 Task: Add Boiron Caulophyllum Thalictroides 30C to the cart.
Action: Mouse moved to (299, 157)
Screenshot: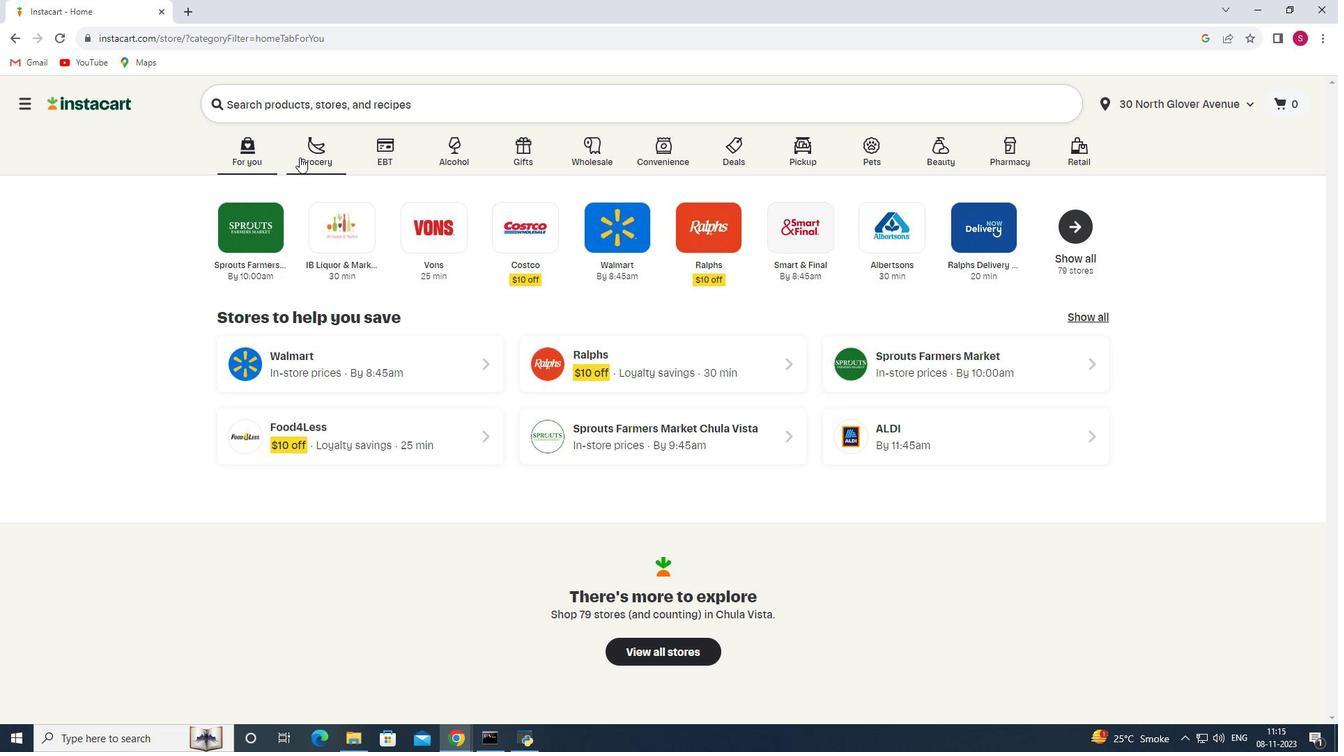 
Action: Mouse pressed left at (299, 157)
Screenshot: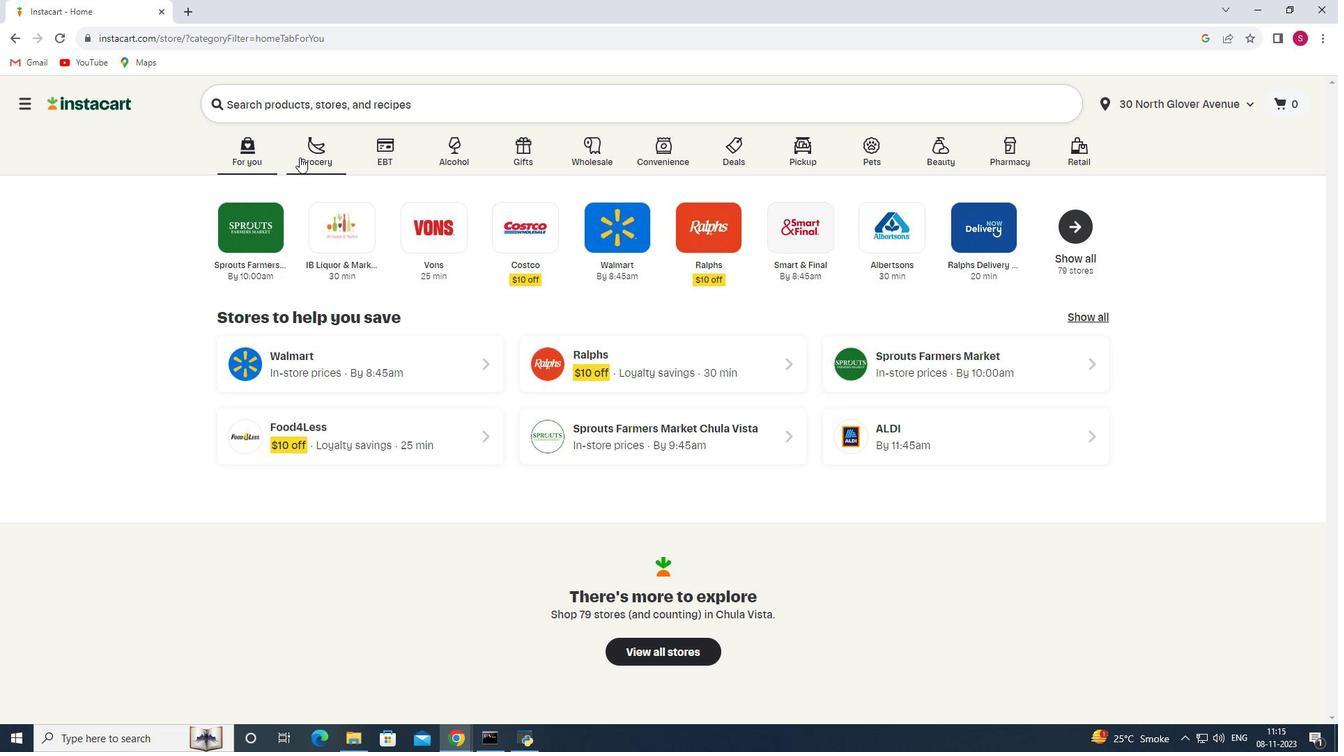 
Action: Mouse moved to (323, 403)
Screenshot: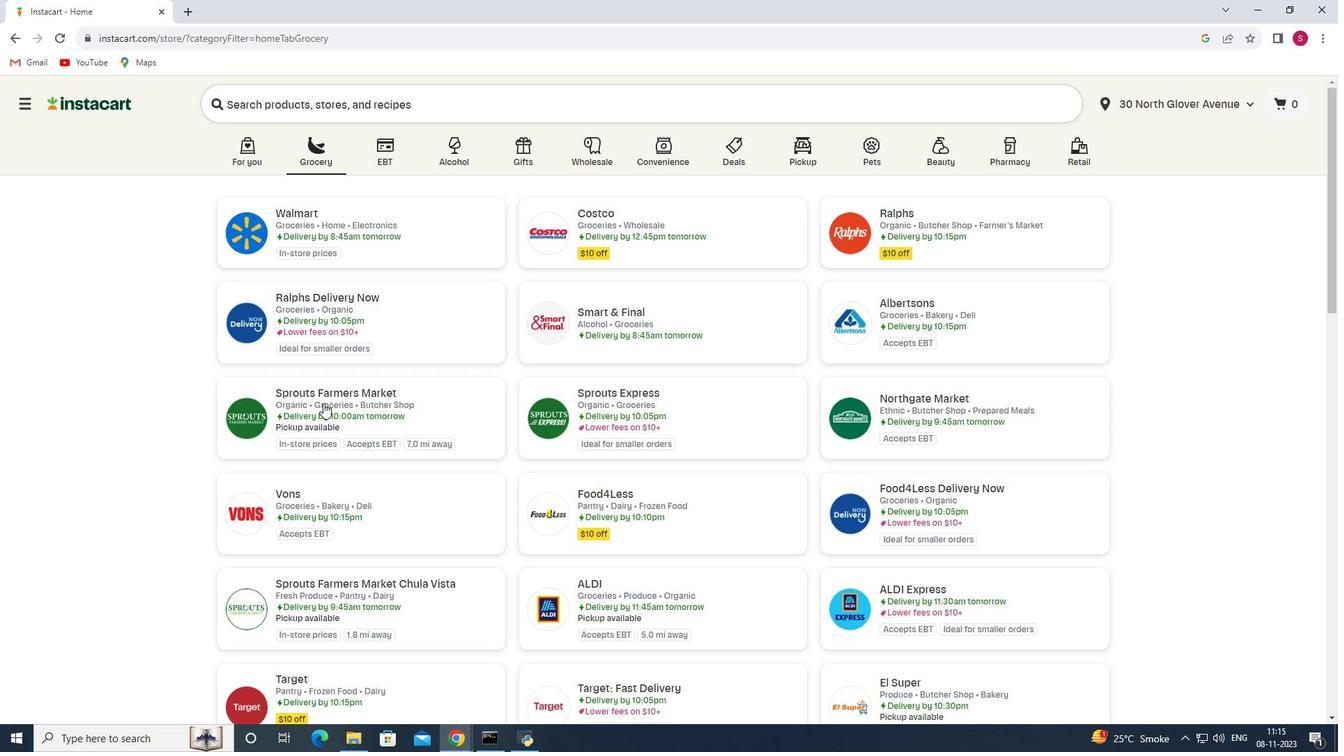 
Action: Mouse pressed left at (323, 403)
Screenshot: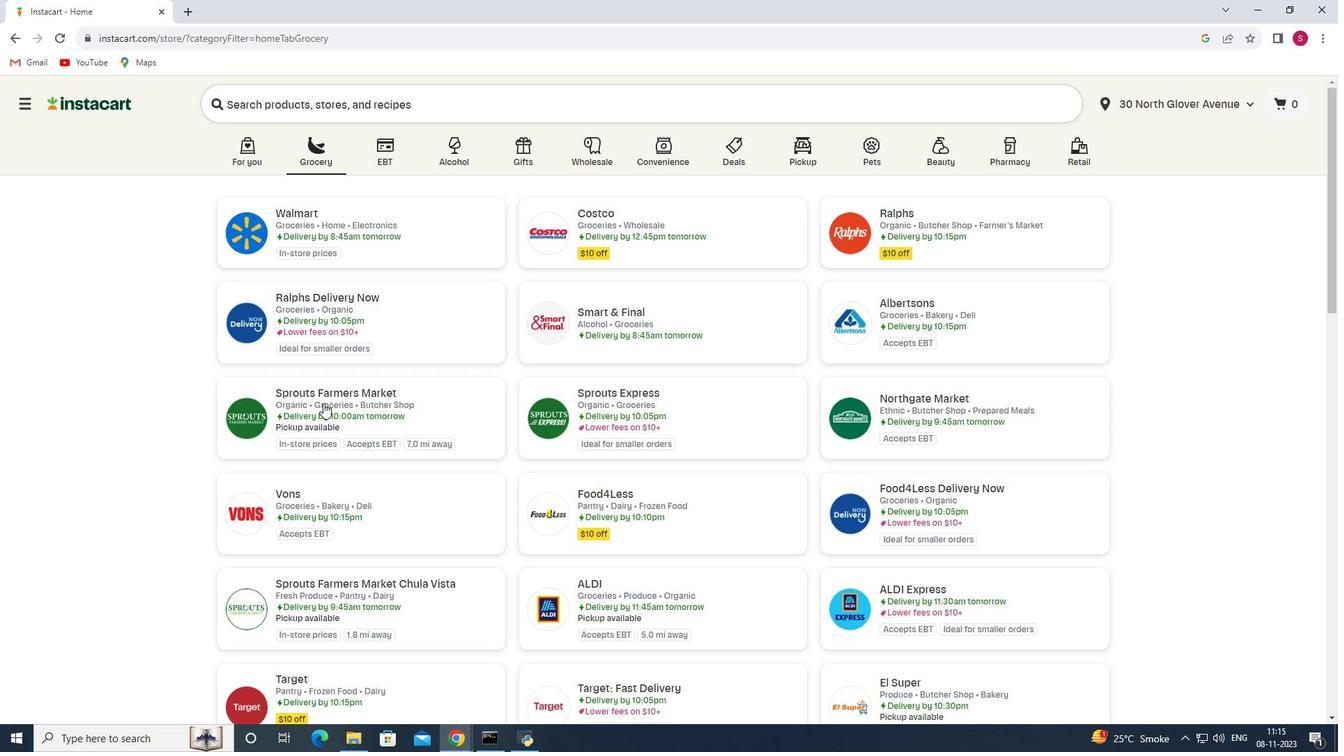 
Action: Mouse moved to (51, 426)
Screenshot: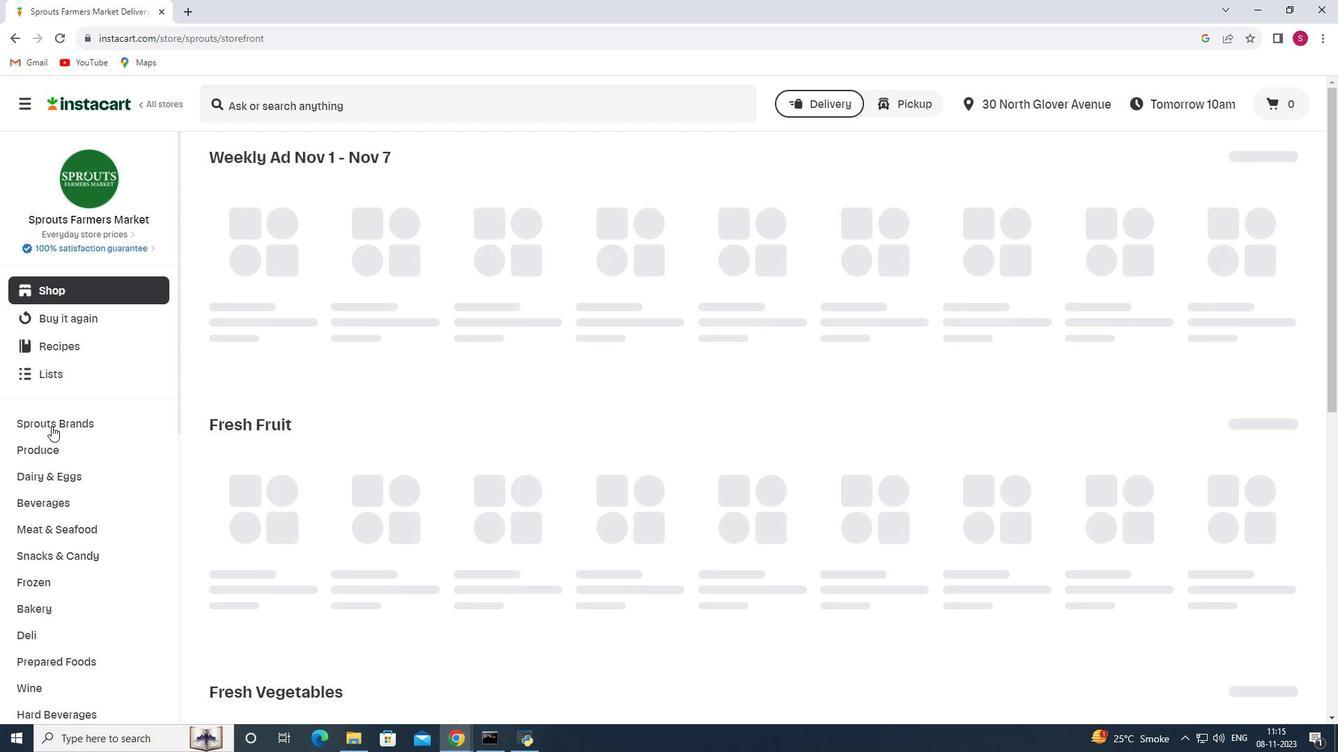 
Action: Mouse scrolled (51, 425) with delta (0, 0)
Screenshot: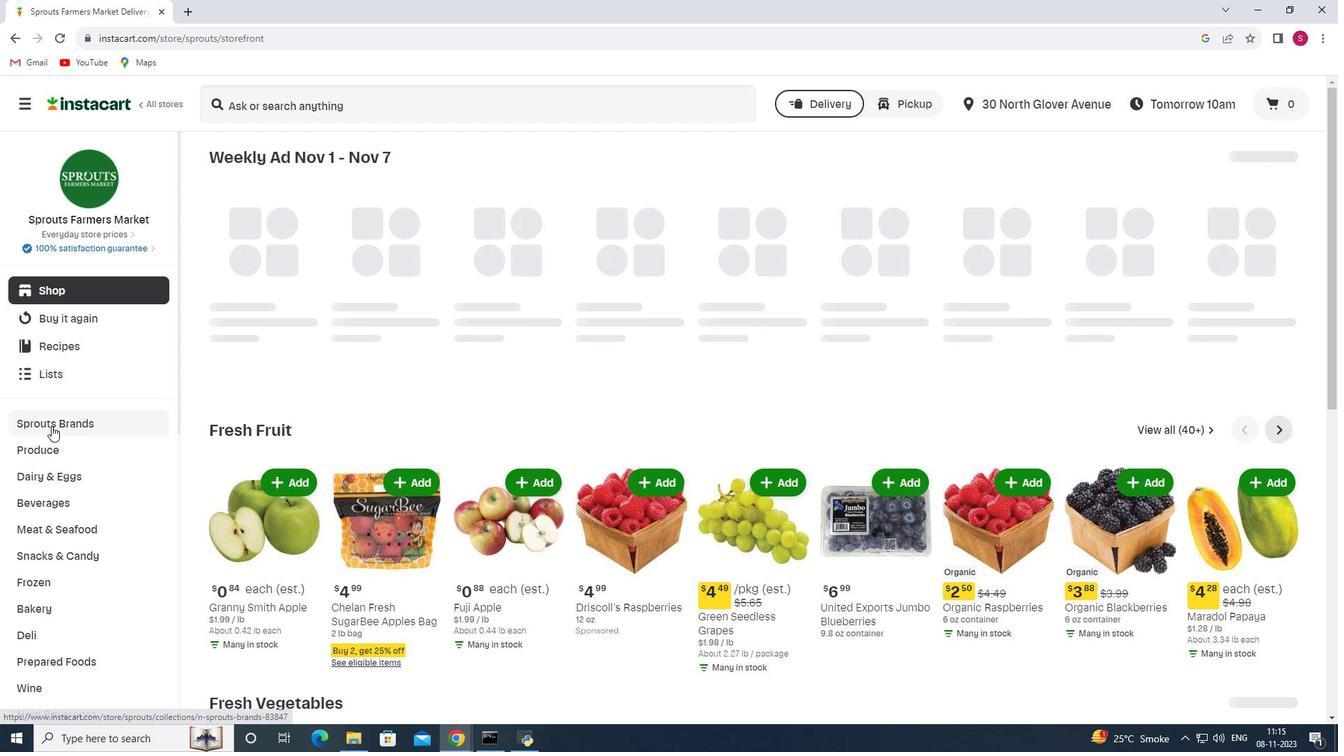 
Action: Mouse scrolled (51, 425) with delta (0, 0)
Screenshot: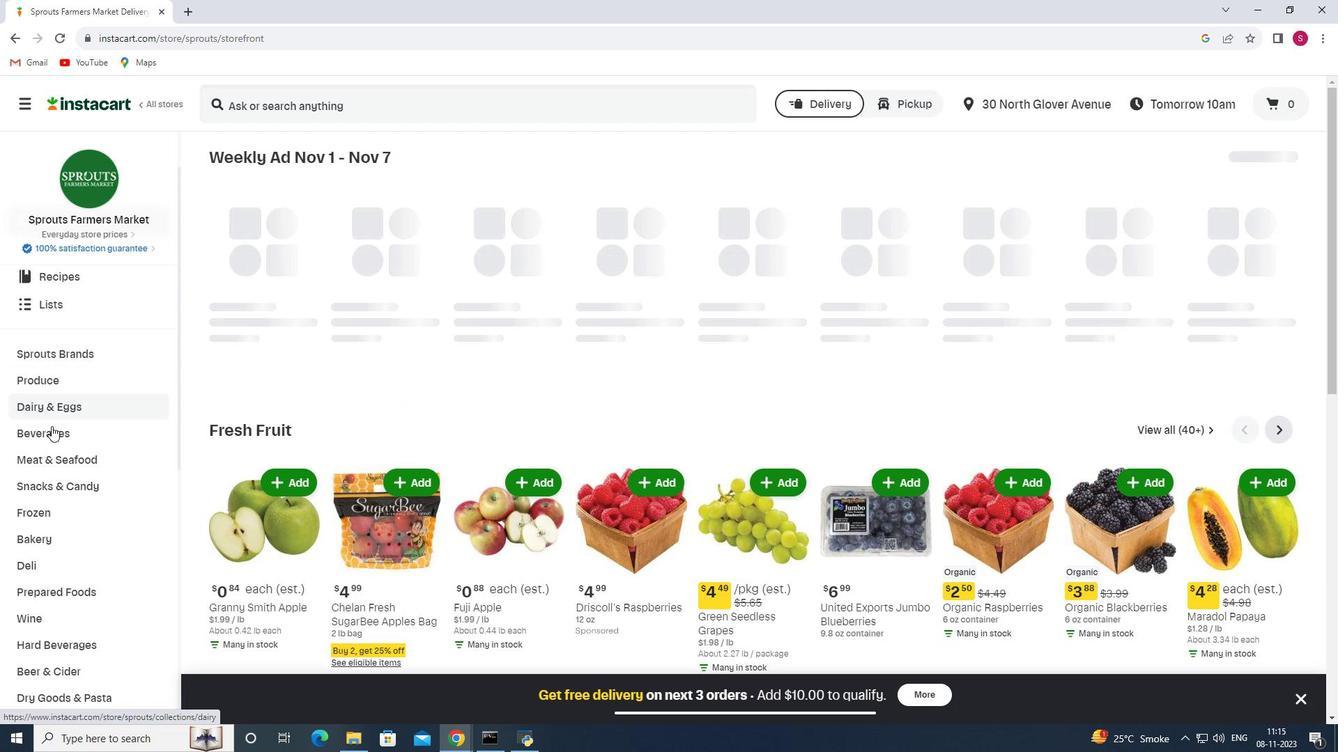 
Action: Mouse scrolled (51, 425) with delta (0, 0)
Screenshot: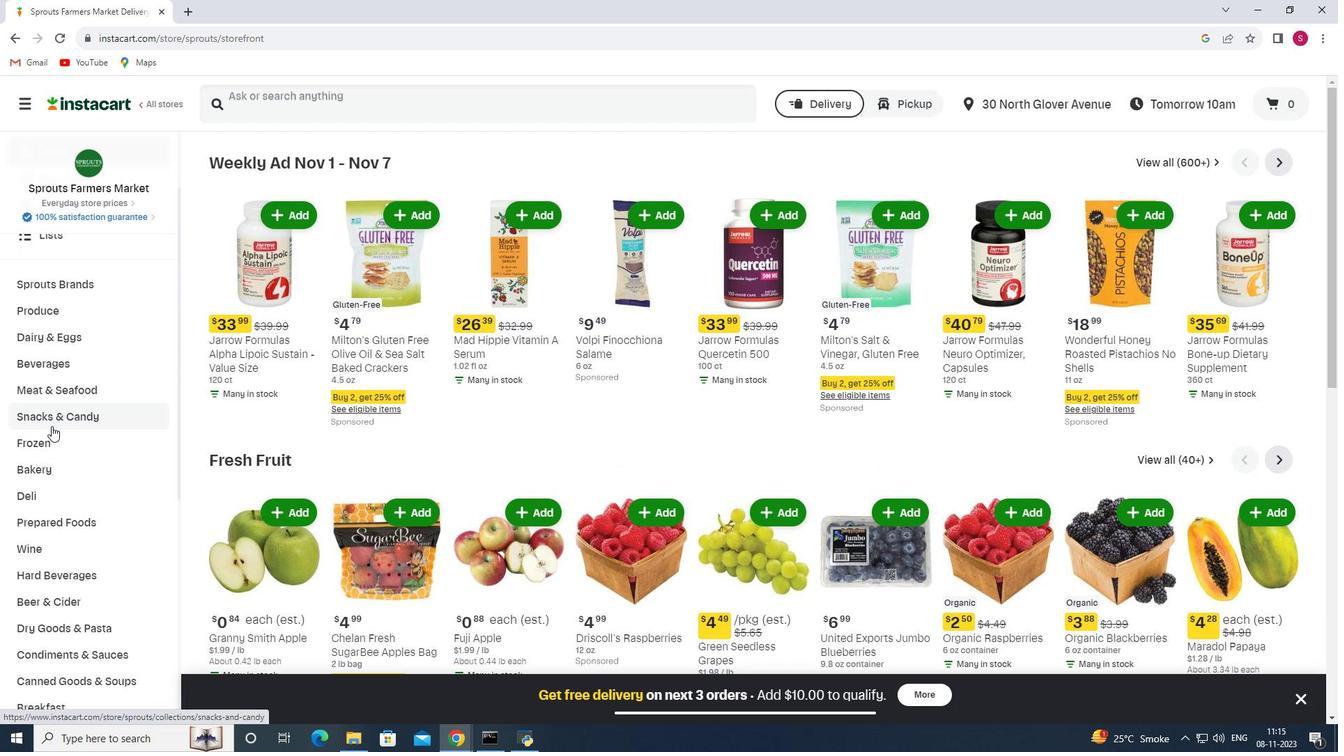 
Action: Mouse scrolled (51, 425) with delta (0, 0)
Screenshot: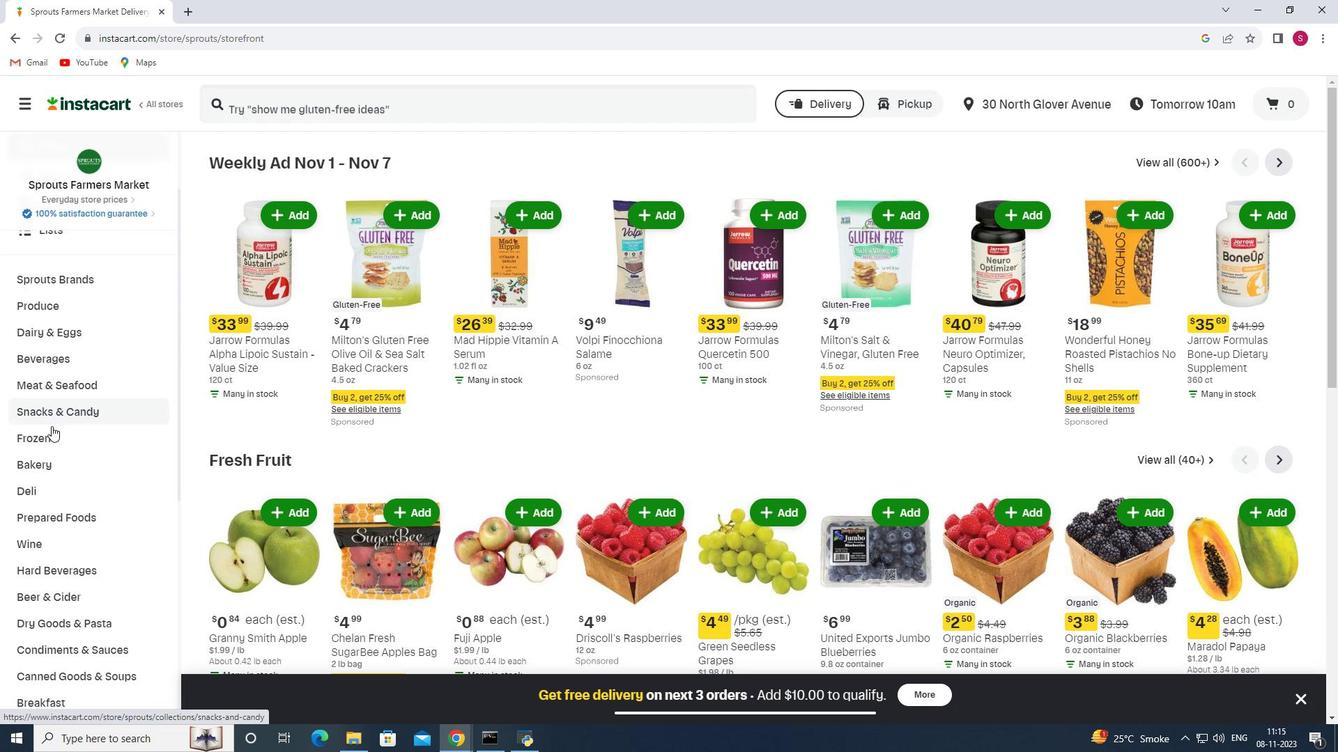 
Action: Mouse scrolled (51, 425) with delta (0, 0)
Screenshot: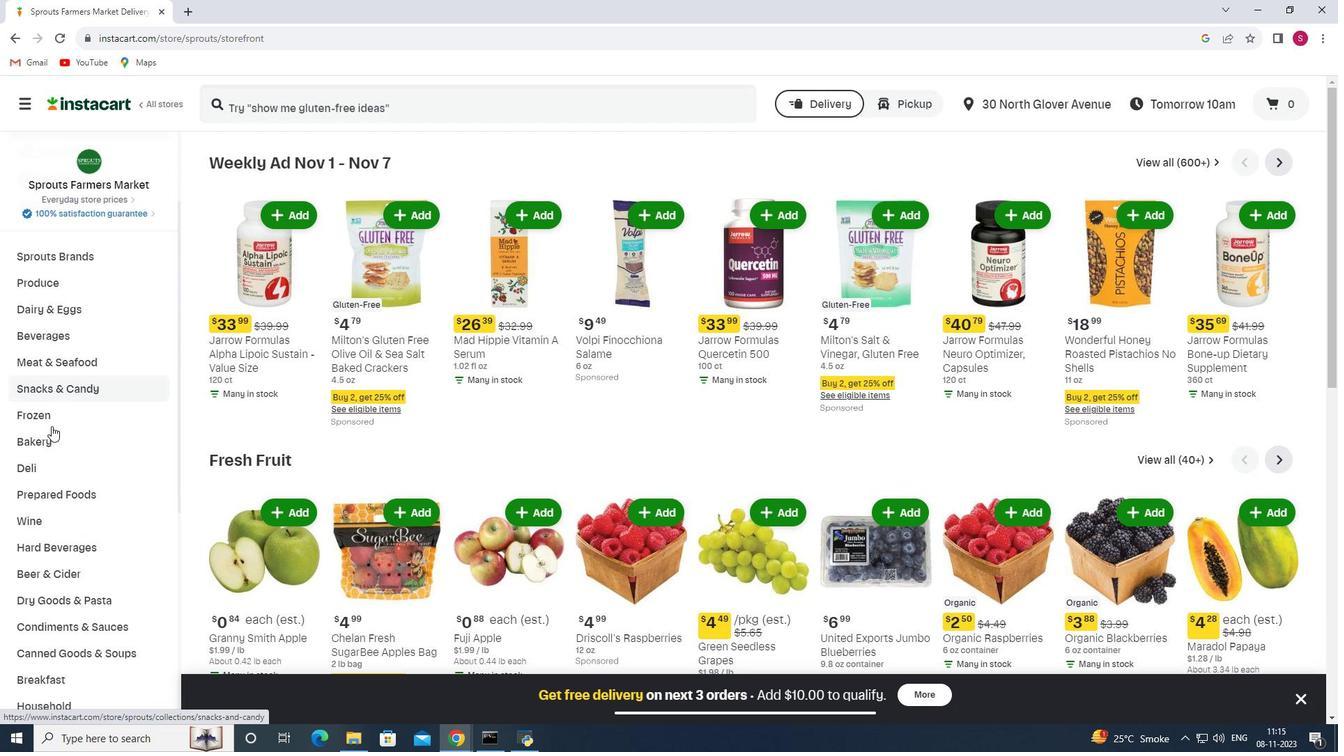 
Action: Mouse scrolled (51, 425) with delta (0, 0)
Screenshot: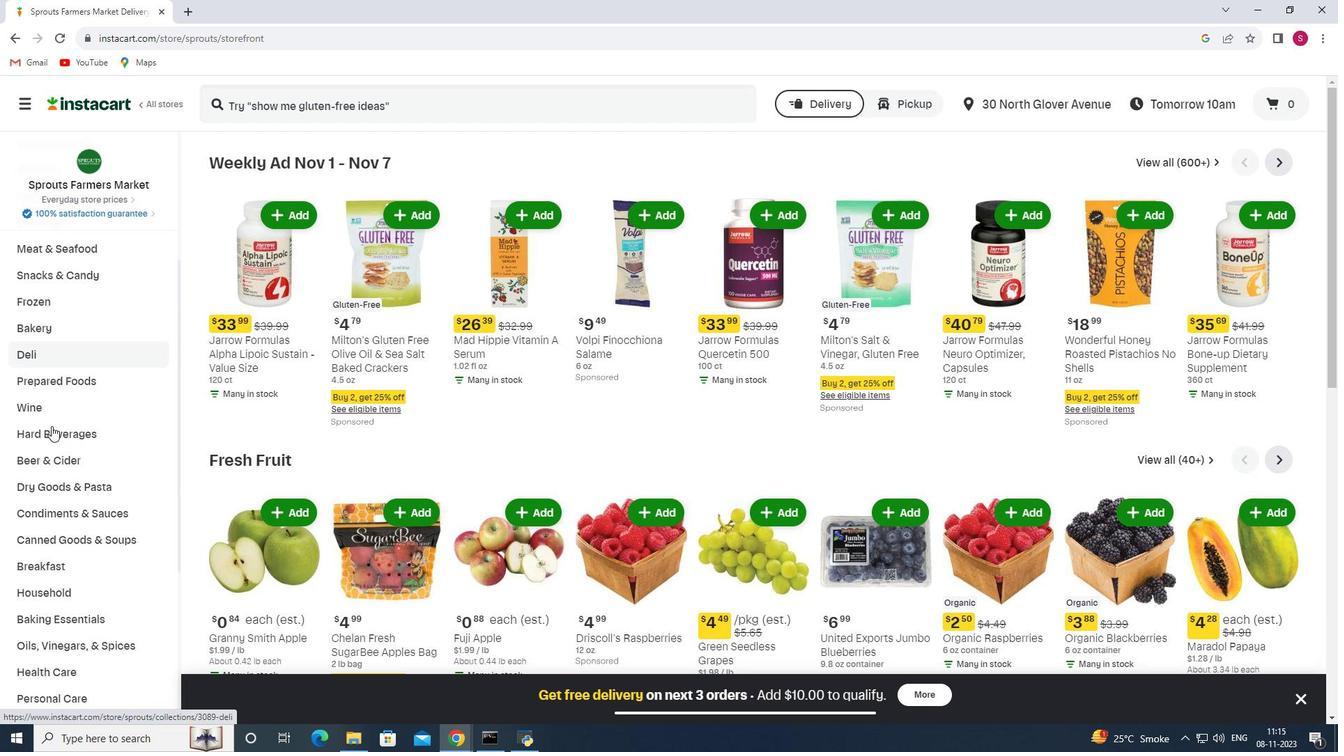 
Action: Mouse moved to (51, 426)
Screenshot: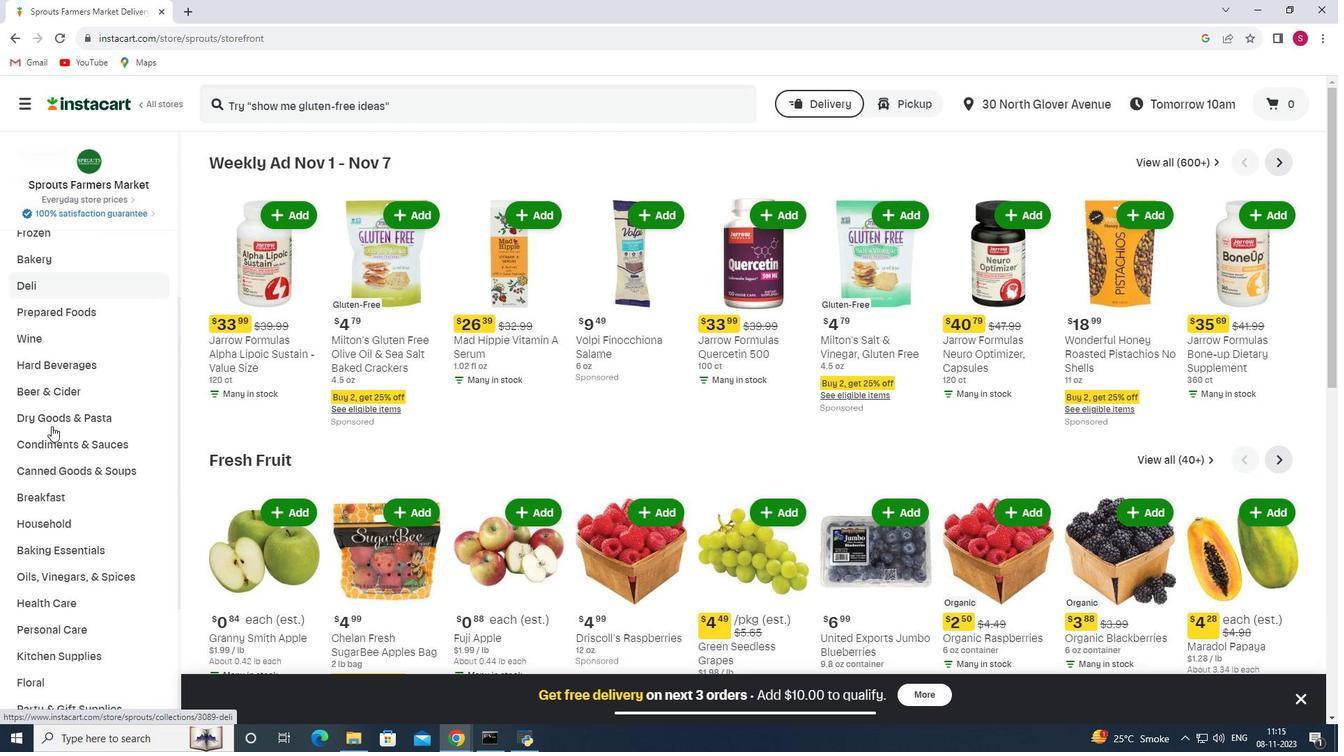 
Action: Mouse scrolled (51, 425) with delta (0, 0)
Screenshot: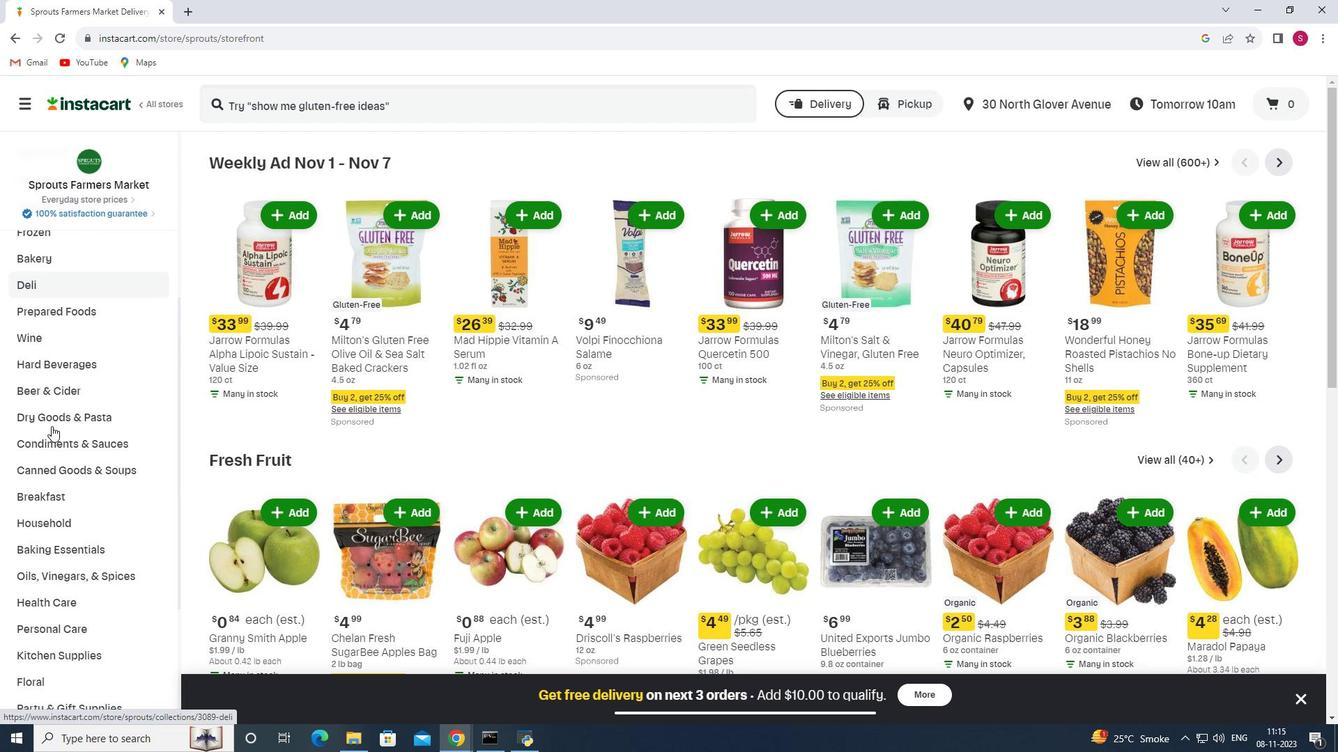 
Action: Mouse scrolled (51, 425) with delta (0, 0)
Screenshot: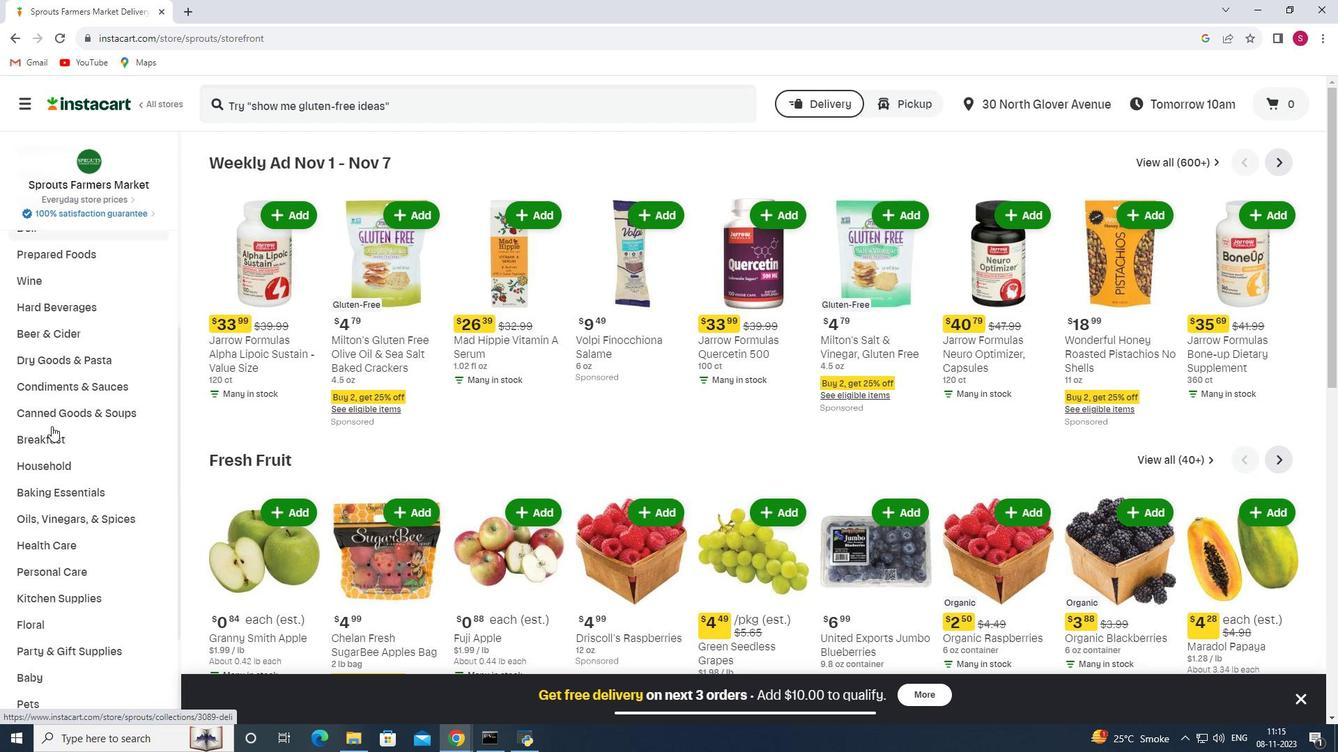 
Action: Mouse scrolled (51, 425) with delta (0, 0)
Screenshot: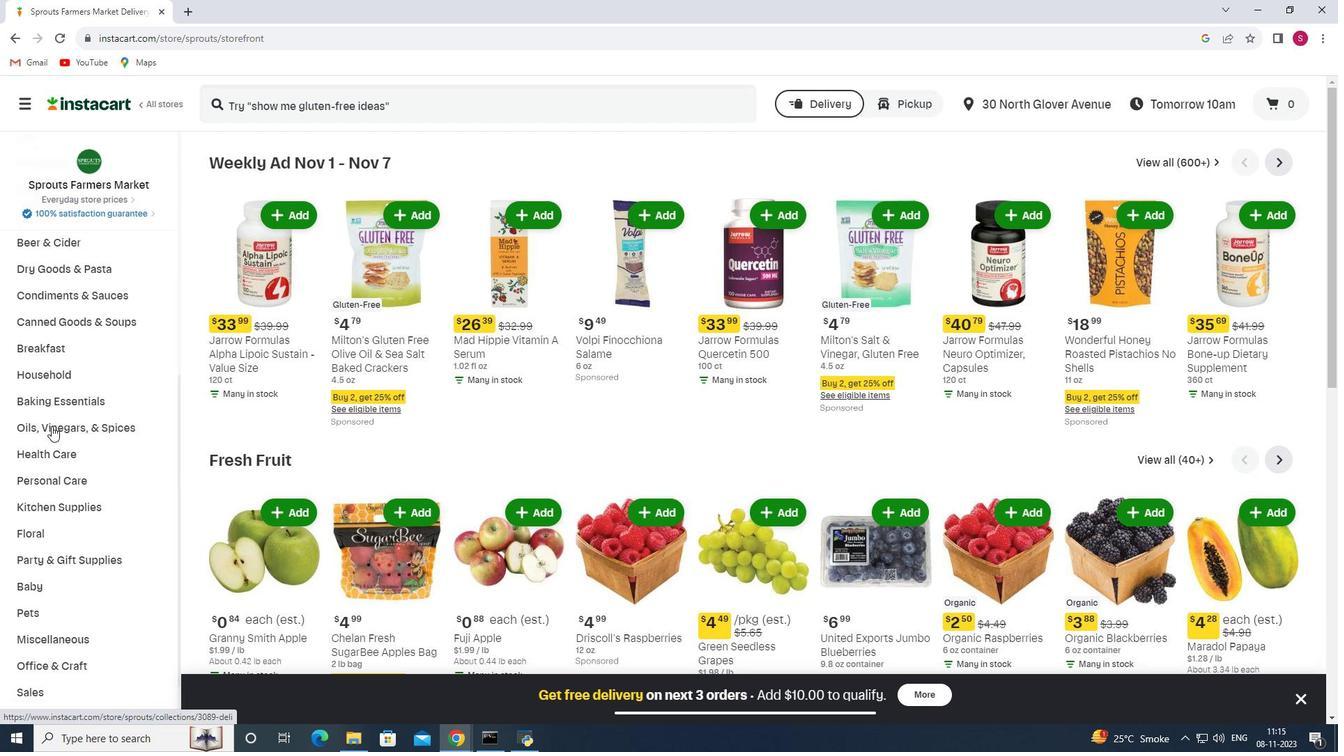 
Action: Mouse moved to (76, 389)
Screenshot: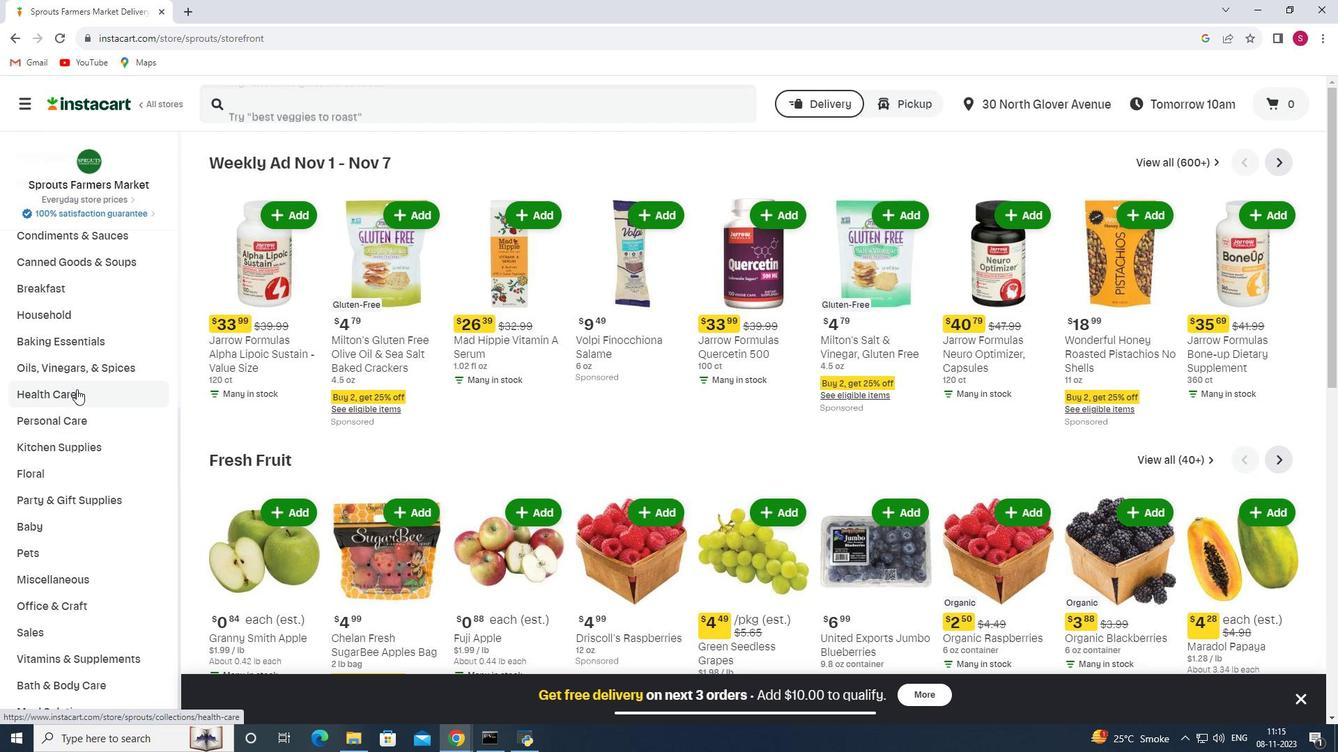 
Action: Mouse pressed left at (76, 389)
Screenshot: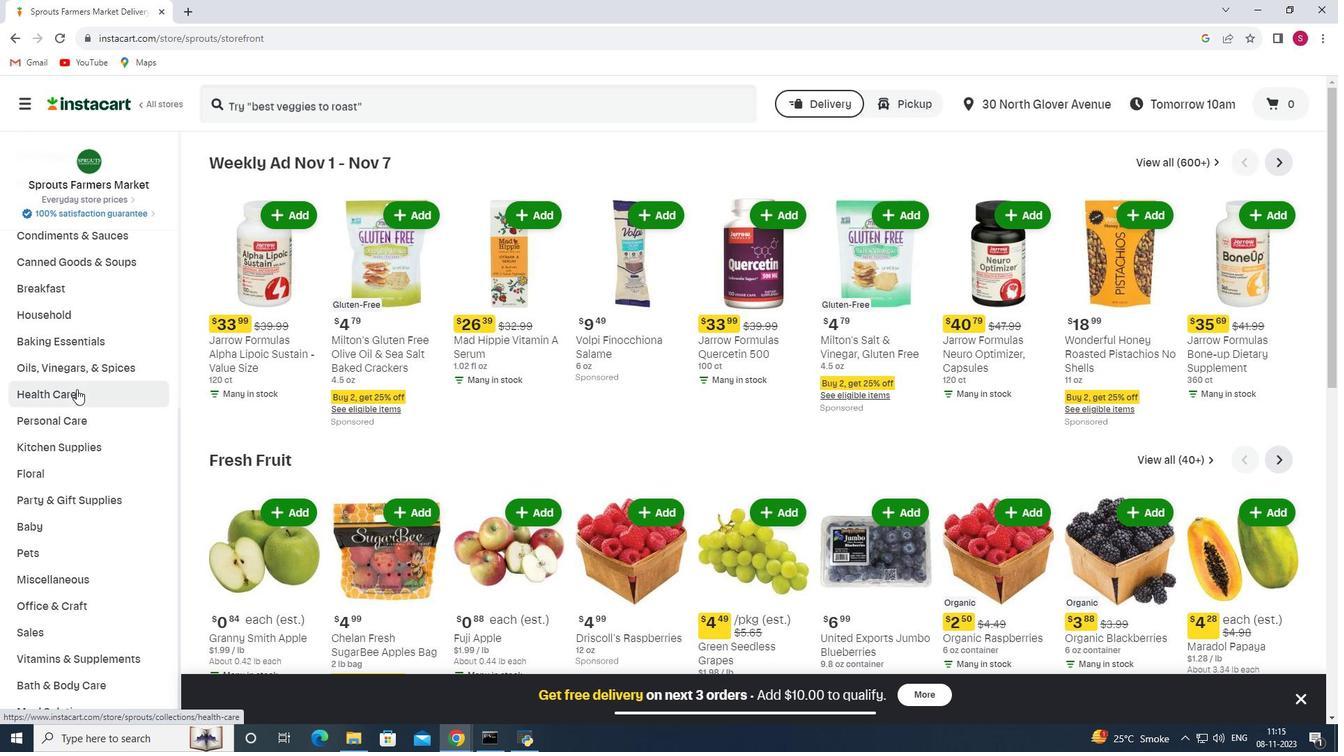
Action: Mouse moved to (457, 192)
Screenshot: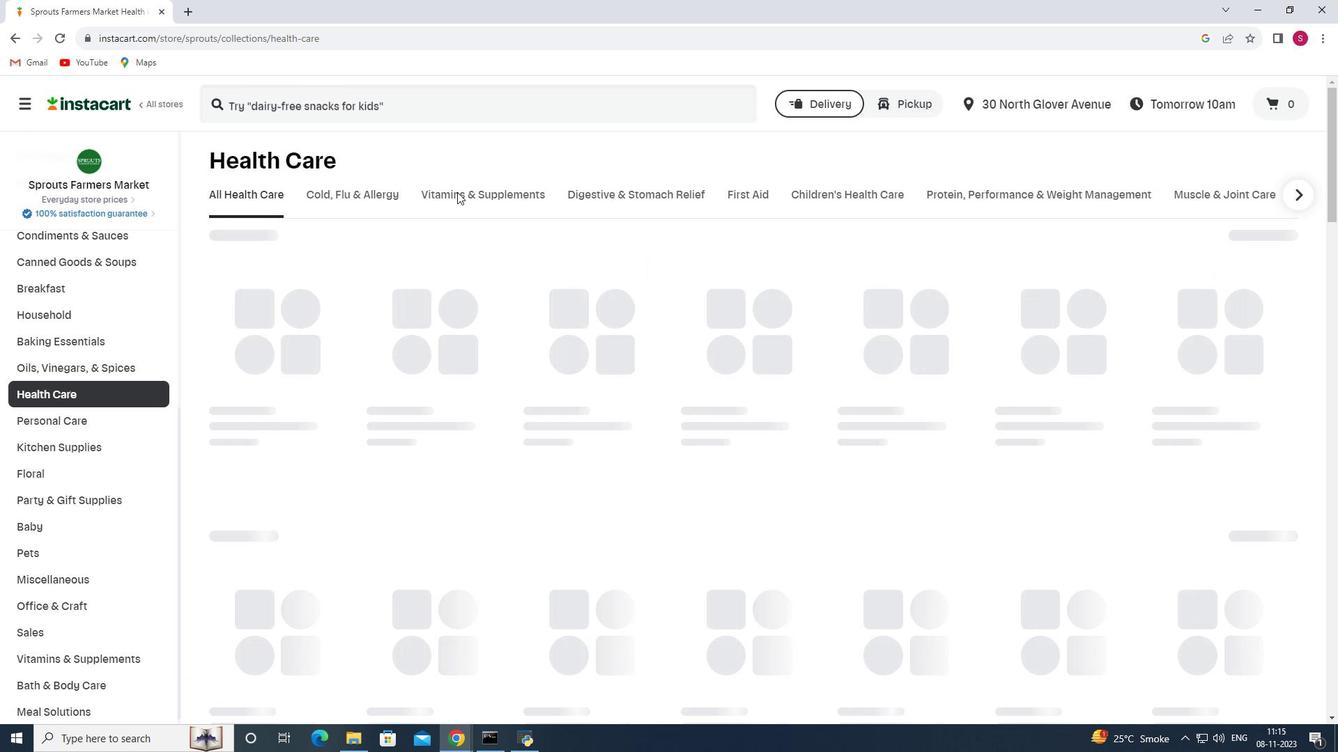 
Action: Mouse pressed left at (457, 192)
Screenshot: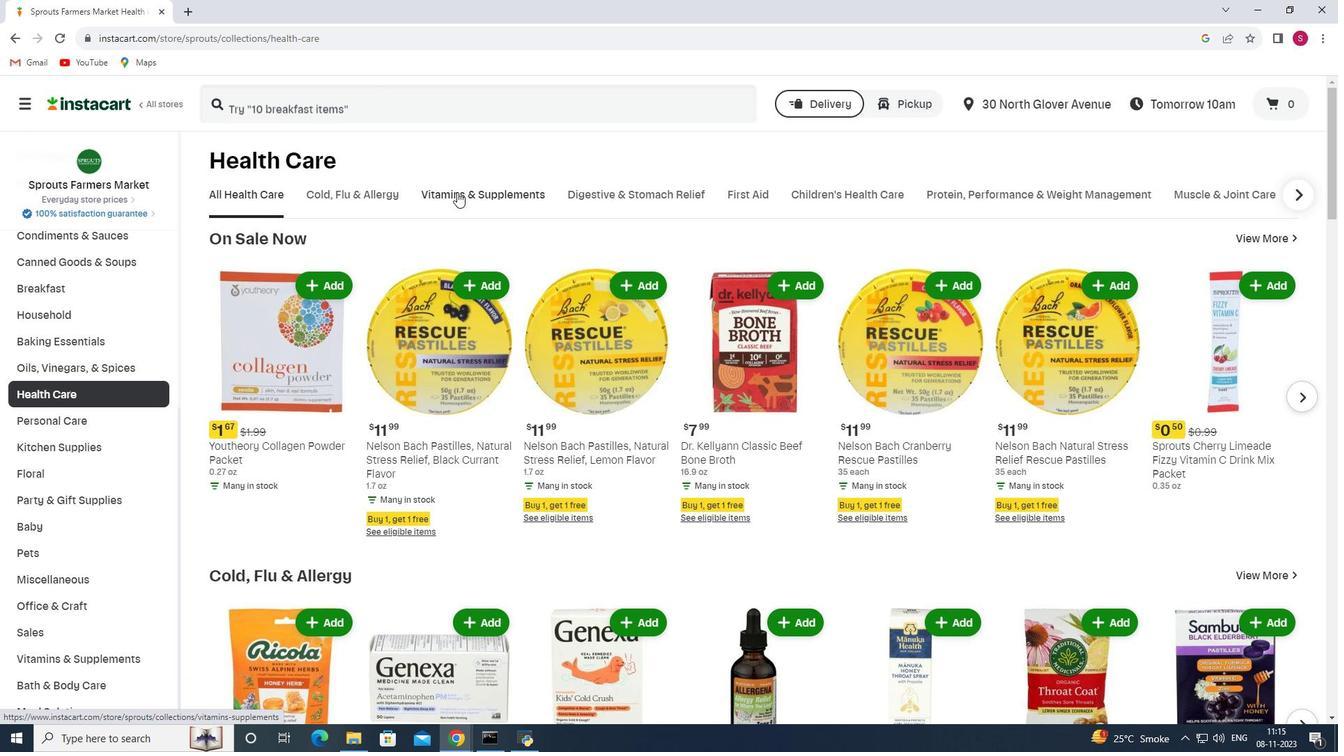
Action: Mouse moved to (1130, 257)
Screenshot: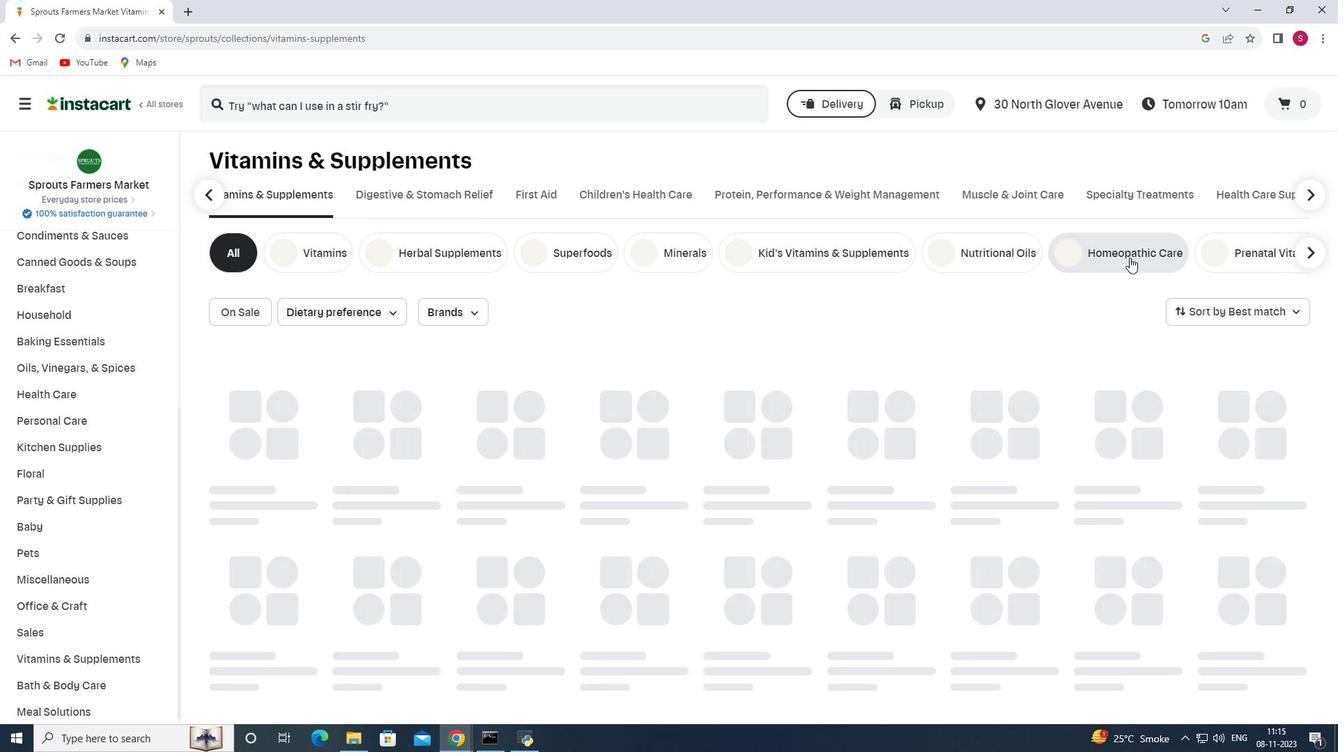 
Action: Mouse pressed left at (1130, 257)
Screenshot: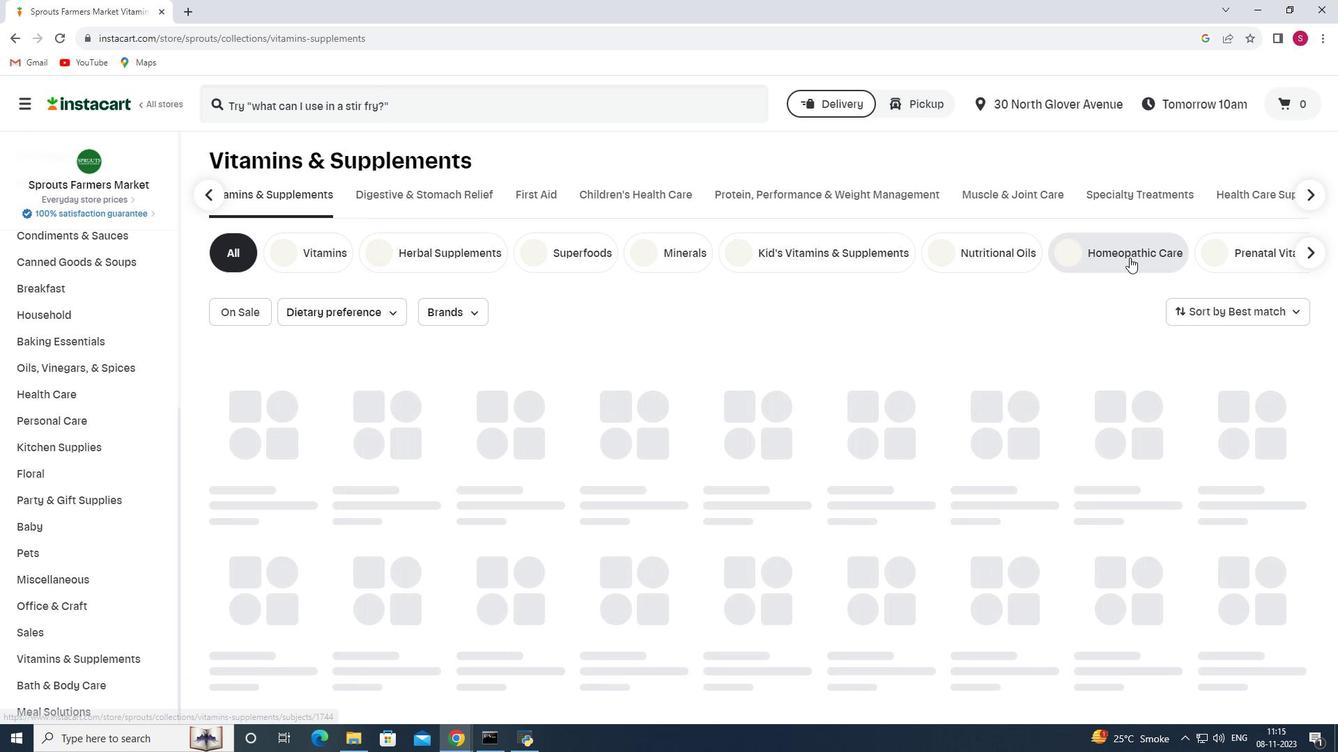 
Action: Mouse moved to (409, 101)
Screenshot: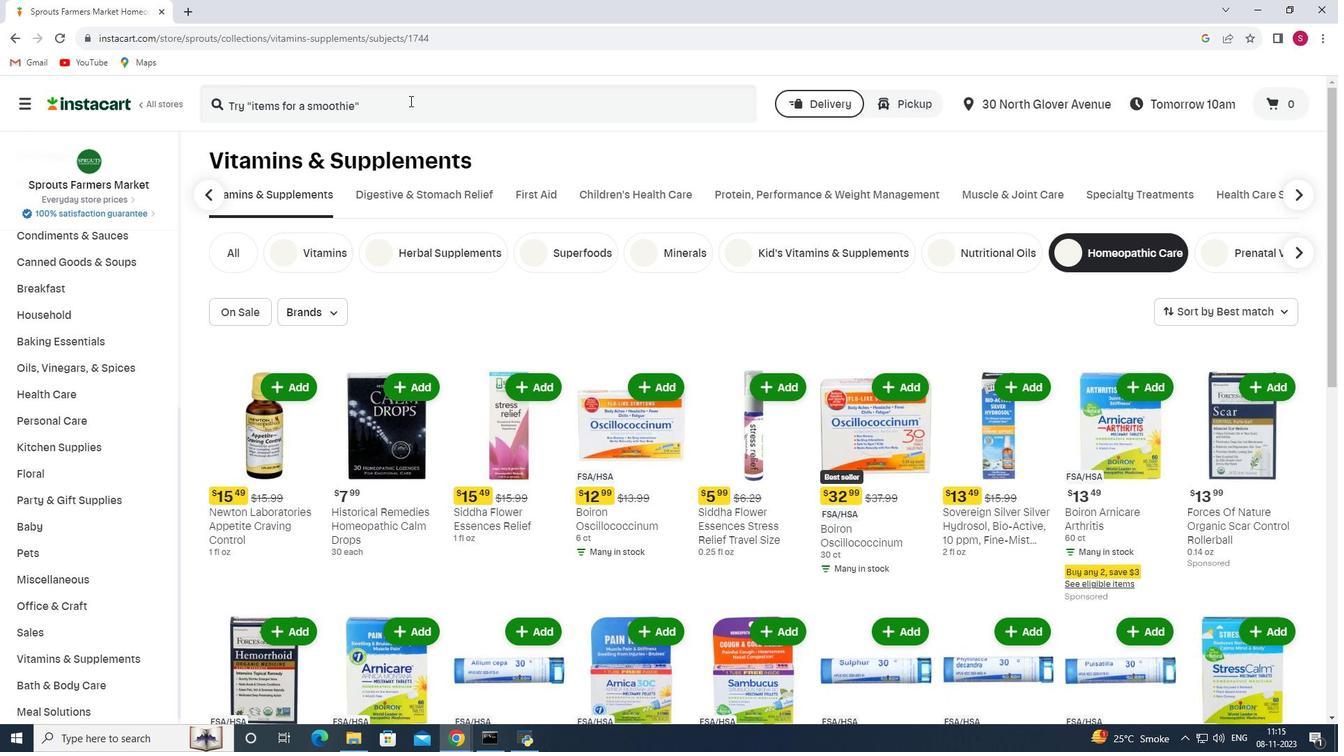 
Action: Mouse pressed left at (409, 101)
Screenshot: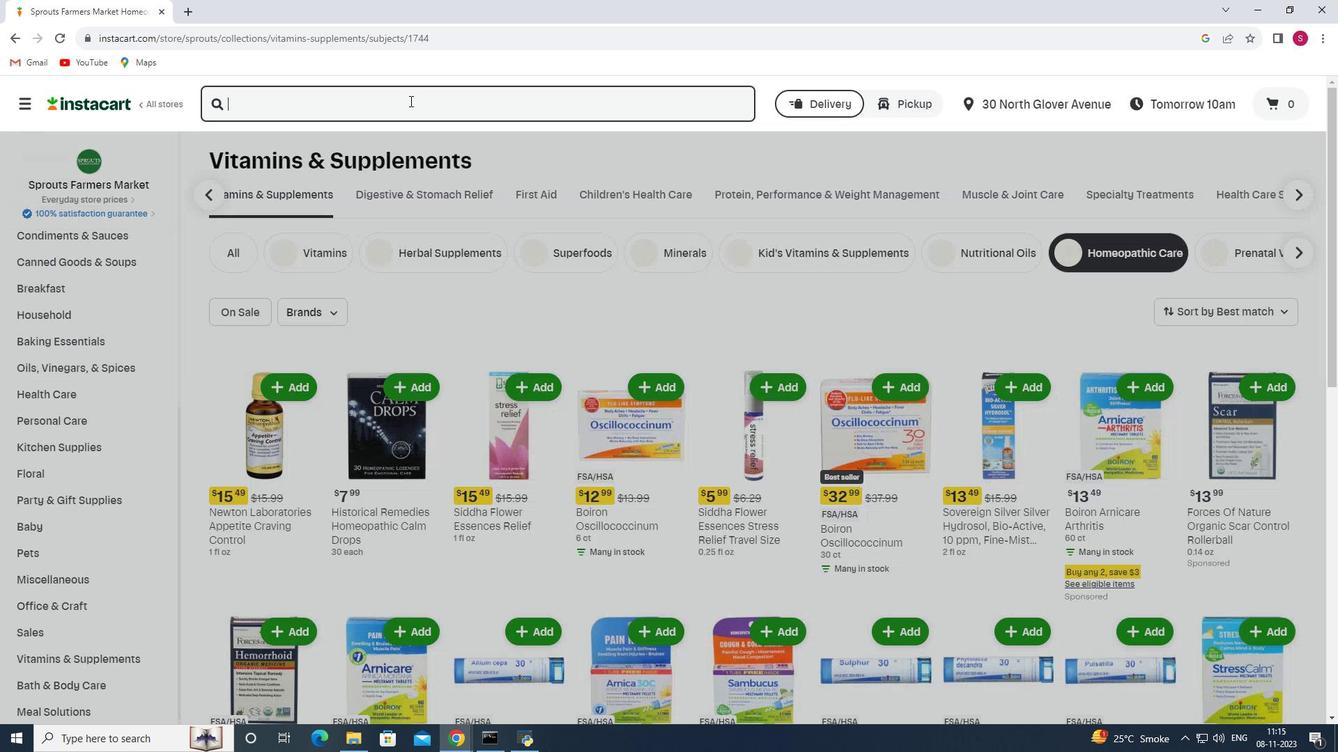
Action: Key pressed <Key.shift><Key.shift><Key.shift><Key.shift><Key.shift><Key.shift><Key.shift>Boiron<Key.space><Key.shift><Key.shift><Key.shift><Key.shift><Key.shift><Key.shift><Key.shift><Key.shift><Key.shift><Key.shift><Key.shift><Key.shift><Key.shift><Key.shift><Key.shift><Key.shift><Key.shift><Key.shift><Key.shift>Caulophyllum<Key.space><Key.shift>Thalictroides<Key.space>30<Key.shift><Key.shift><Key.shift><Key.shift><Key.shift><Key.shift><Key.shift><Key.shift><Key.shift><Key.shift><Key.shift><Key.shift>C<Key.enter>
Screenshot: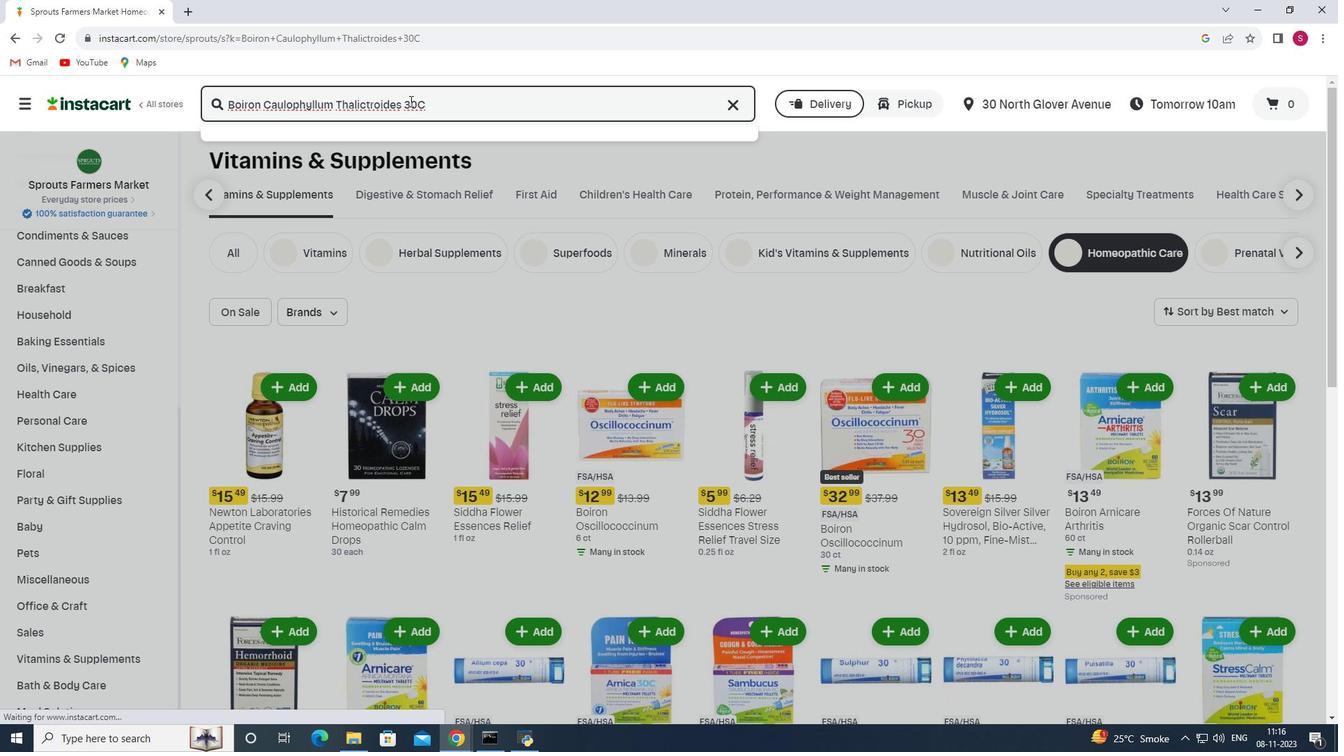 
Action: Mouse moved to (780, 214)
Screenshot: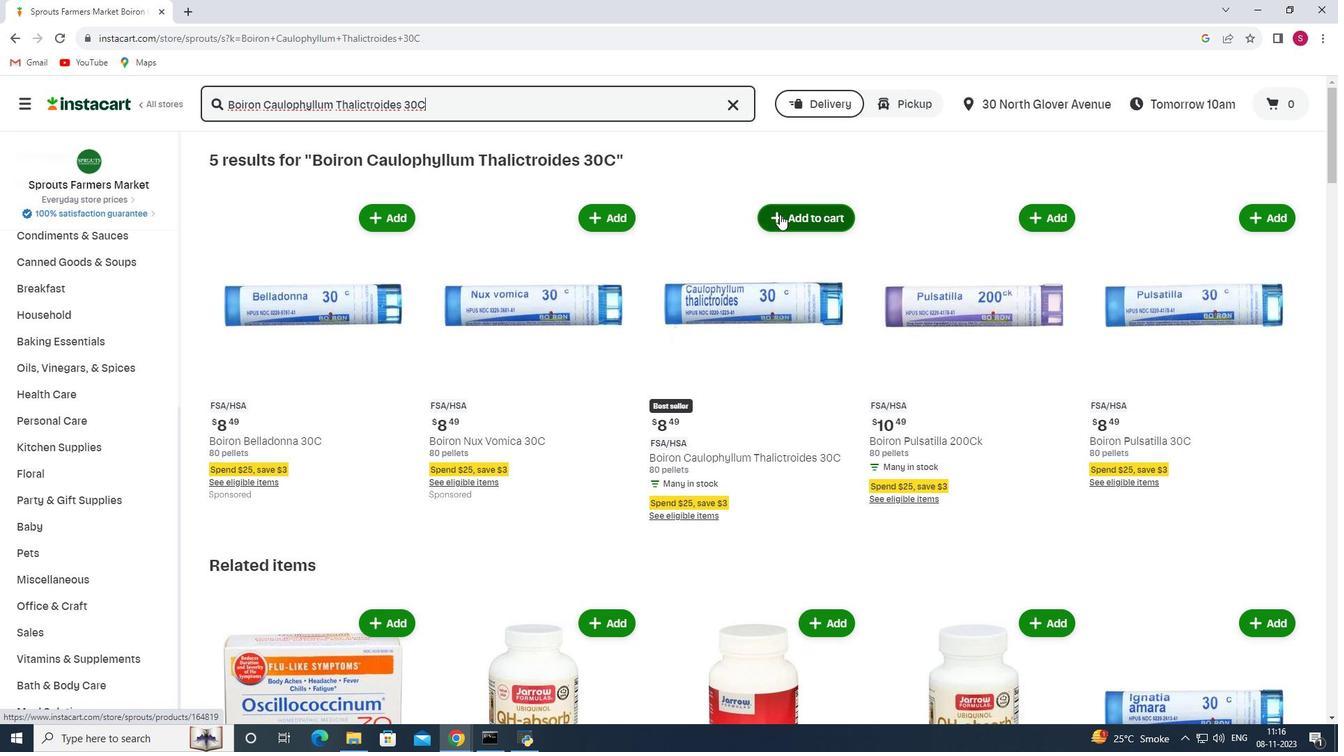 
Action: Mouse pressed left at (780, 214)
Screenshot: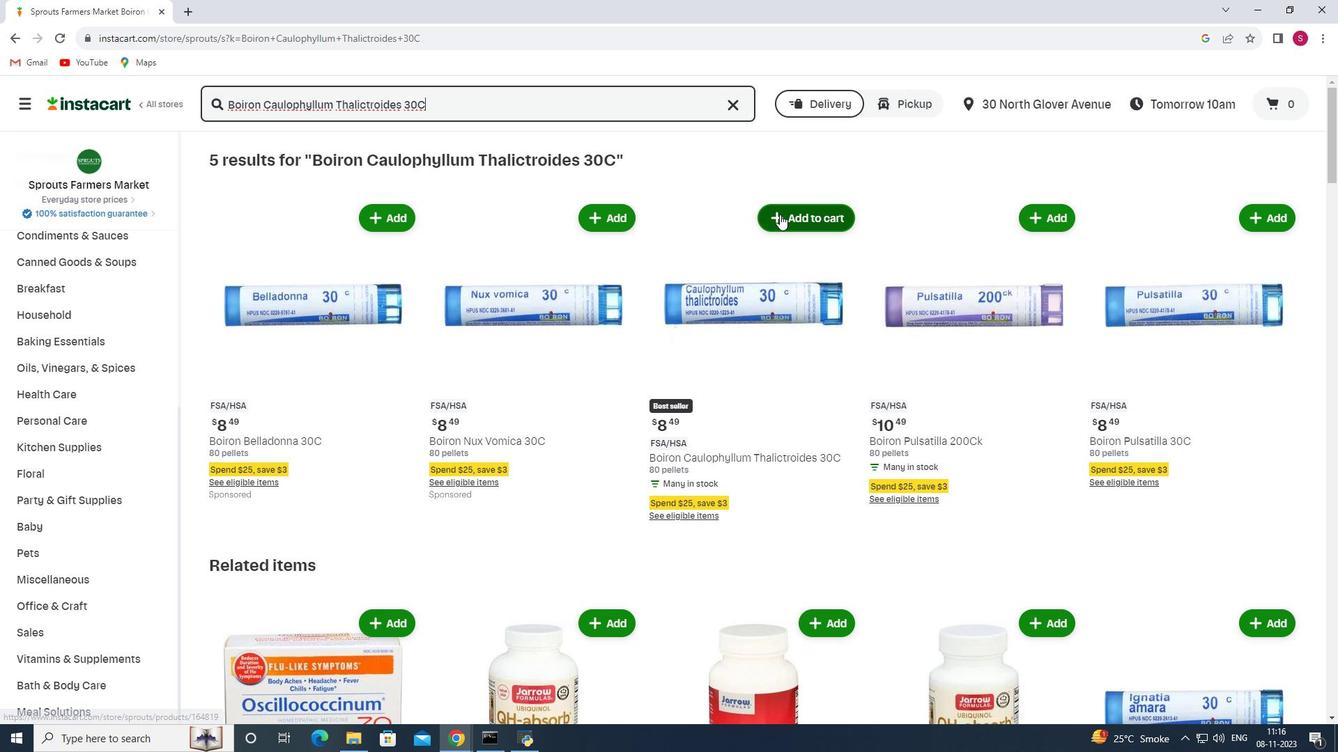 
Action: Mouse moved to (775, 260)
Screenshot: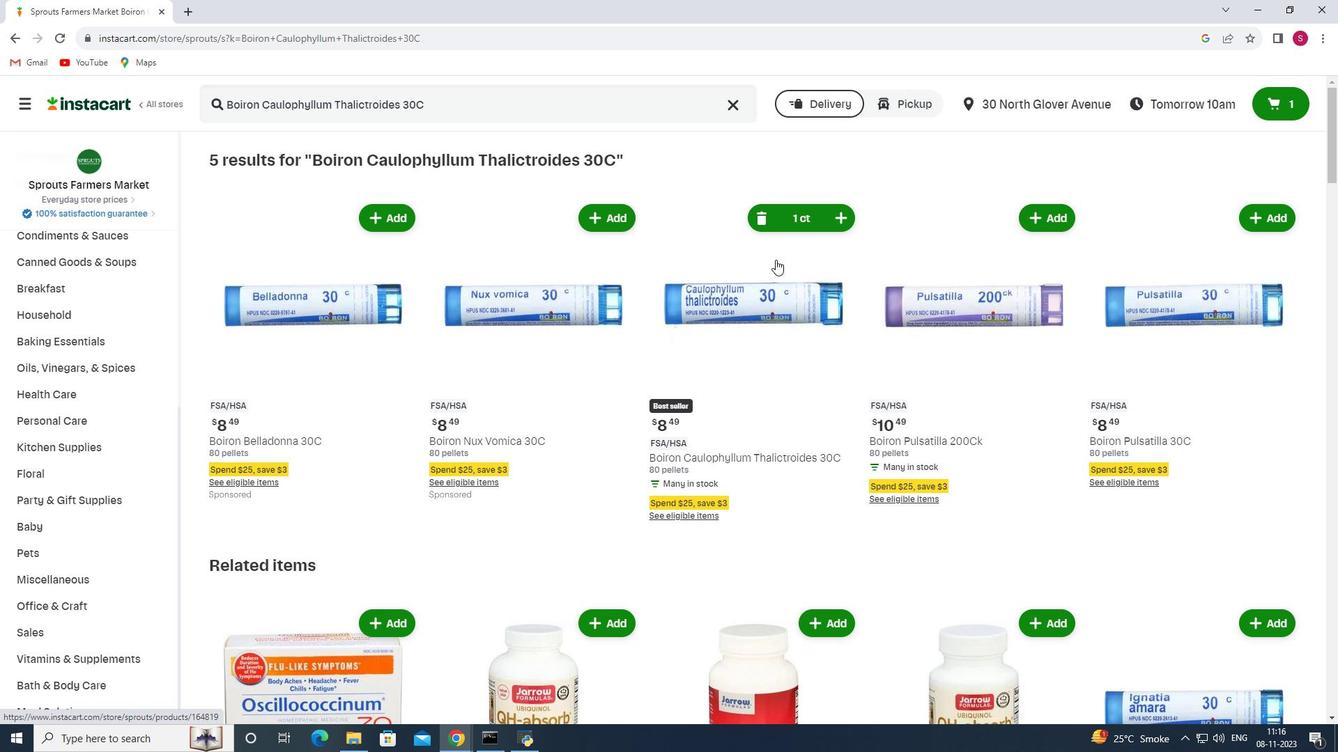 
